 Task: Font style For heading Use Arial Black with cyan colour & bold. font size for heading '26 Pt. 'Change the font style of data to Amiriand font size to  14 Pt. Change the alignment of both headline & data to   center vertically. In the sheet  auditingSalesByRegion_2024
Action: Mouse moved to (40, 96)
Screenshot: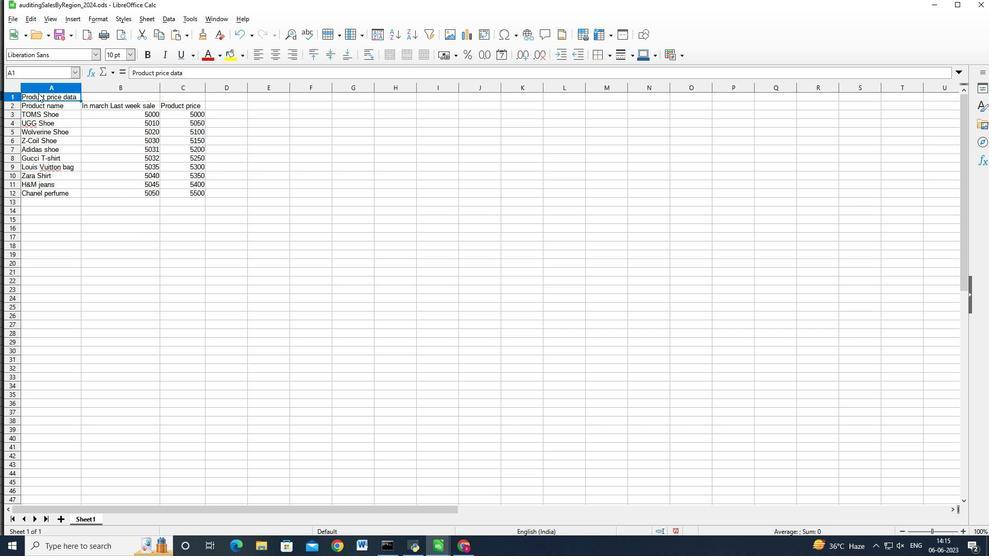 
Action: Mouse pressed left at (40, 96)
Screenshot: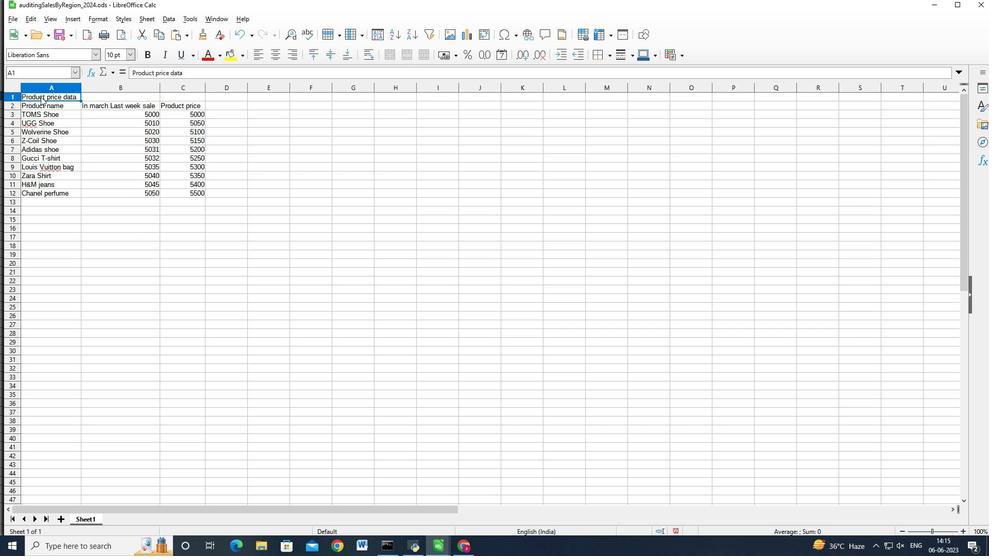 
Action: Mouse moved to (56, 55)
Screenshot: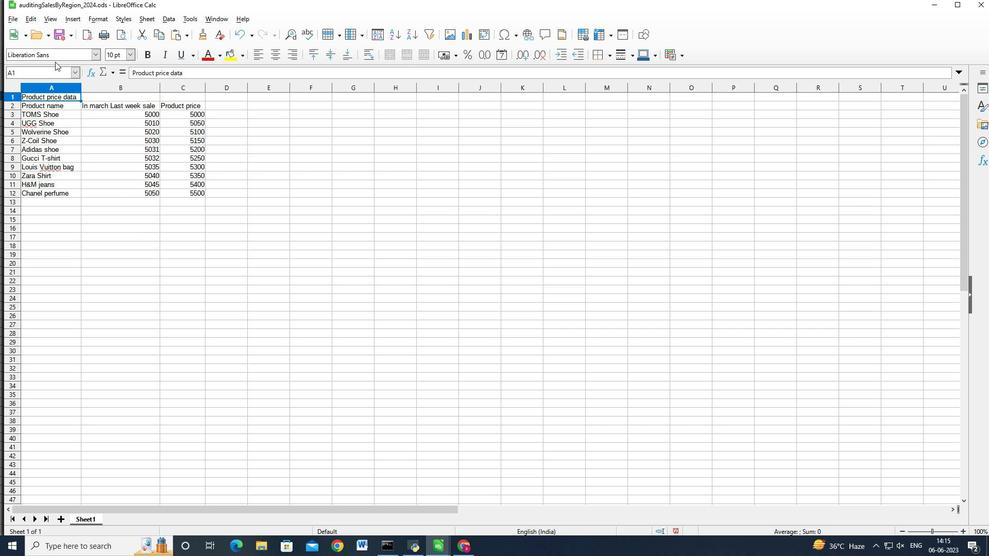 
Action: Mouse pressed left at (56, 55)
Screenshot: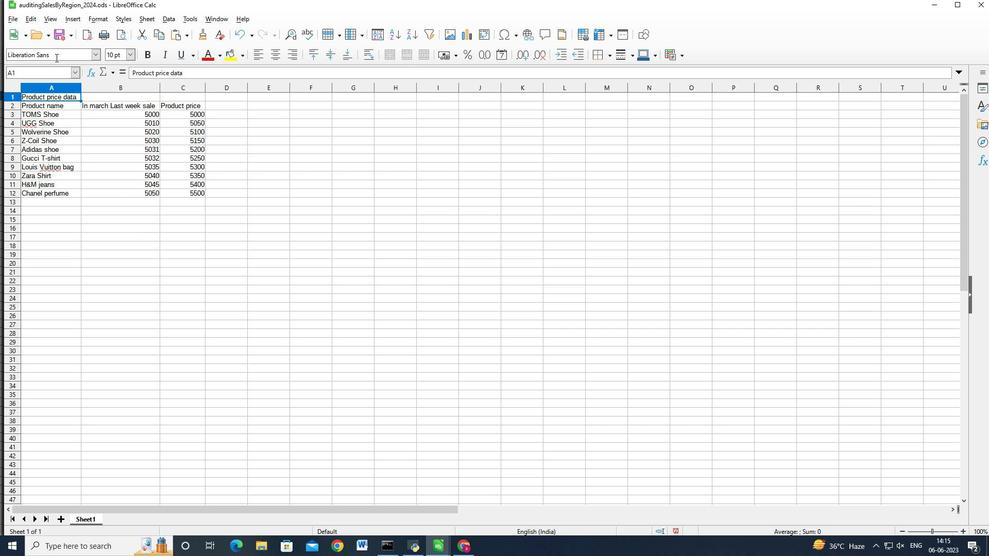 
Action: Key pressed =<Key.backspace><Key.backspace><Key.backspace><Key.backspace><Key.backspace><Key.backspace><Key.backspace><Key.backspace><Key.backspace><Key.backspace><Key.backspace><Key.backspace><Key.backspace><Key.backspace><Key.backspace><Key.backspace><Key.backspace><Key.backspace><Key.backspace><Key.shift_r>Arial<Key.space><Key.shift>Black<Key.enter>
Screenshot: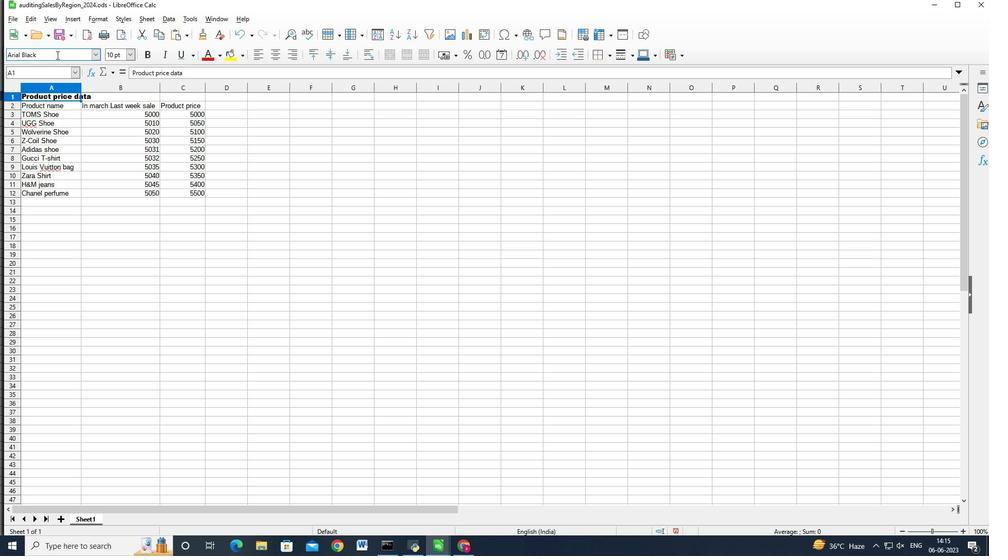 
Action: Mouse moved to (221, 55)
Screenshot: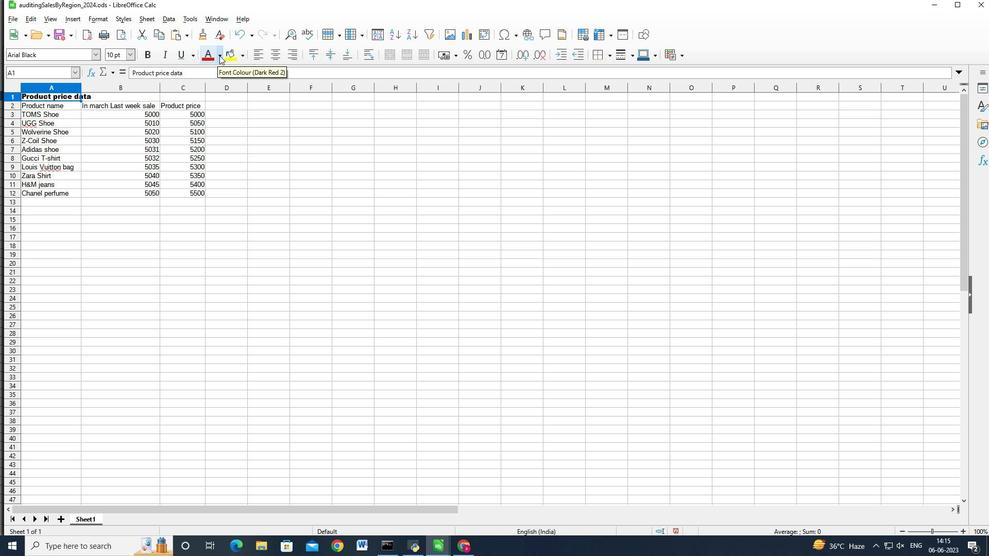 
Action: Mouse pressed left at (221, 55)
Screenshot: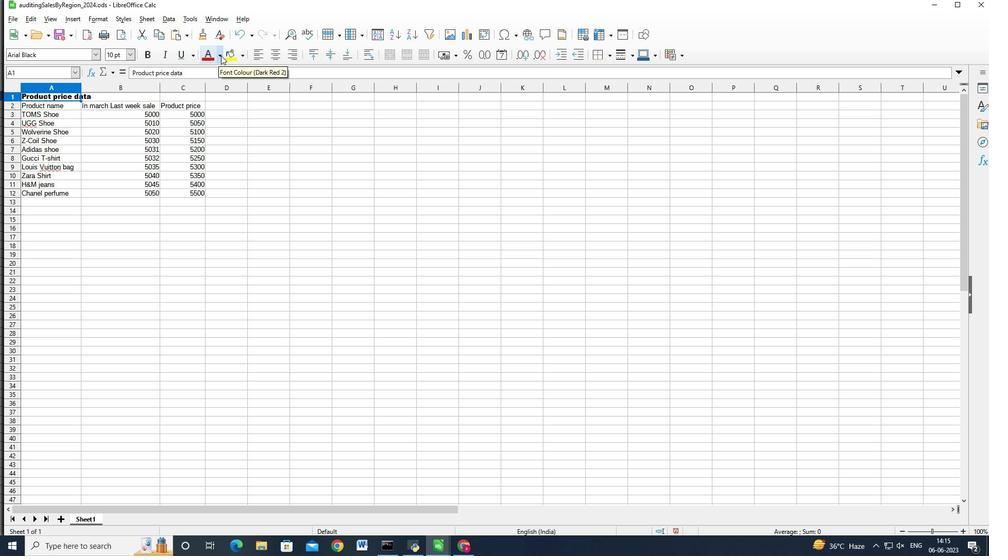 
Action: Mouse moved to (215, 219)
Screenshot: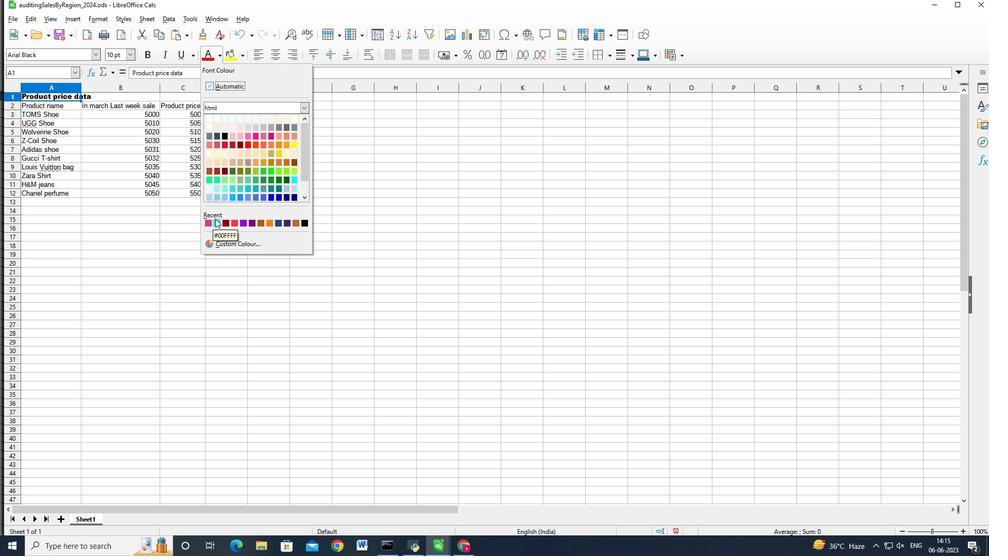 
Action: Mouse pressed left at (215, 219)
Screenshot: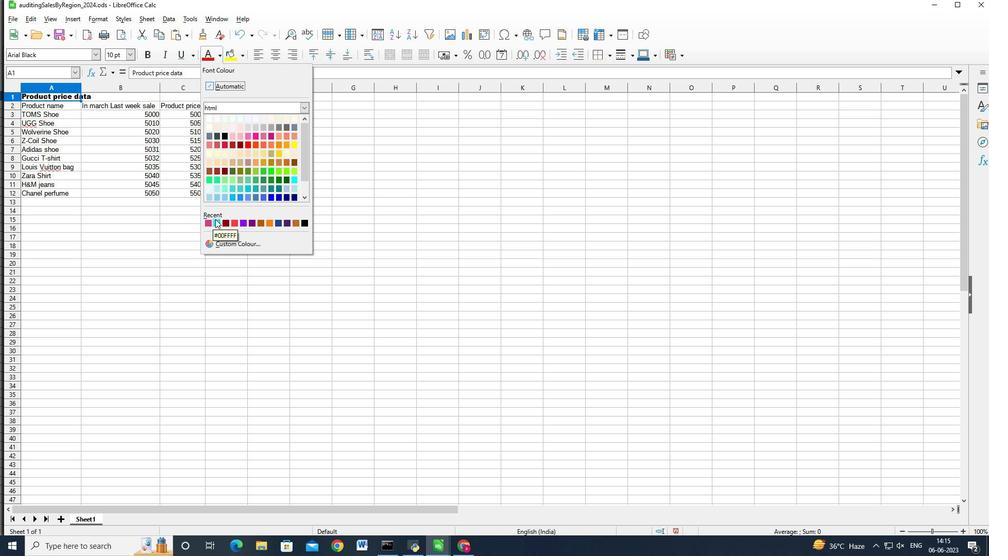 
Action: Mouse moved to (145, 53)
Screenshot: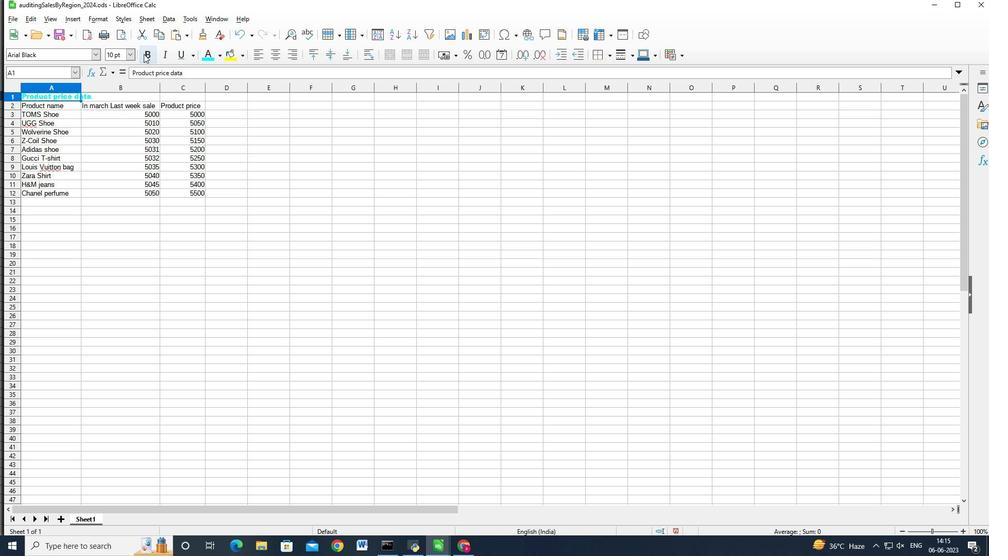 
Action: Mouse pressed left at (145, 53)
Screenshot: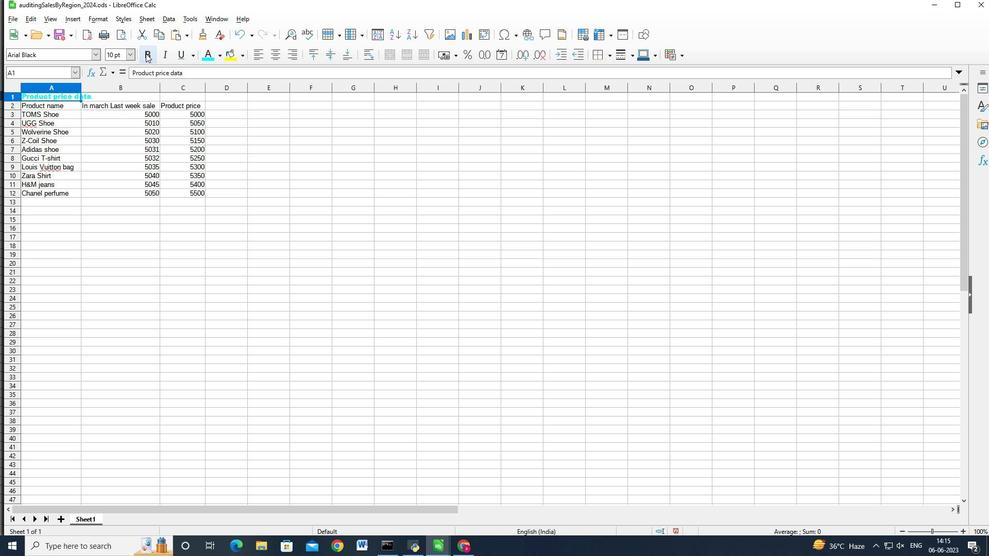 
Action: Mouse moved to (90, 94)
Screenshot: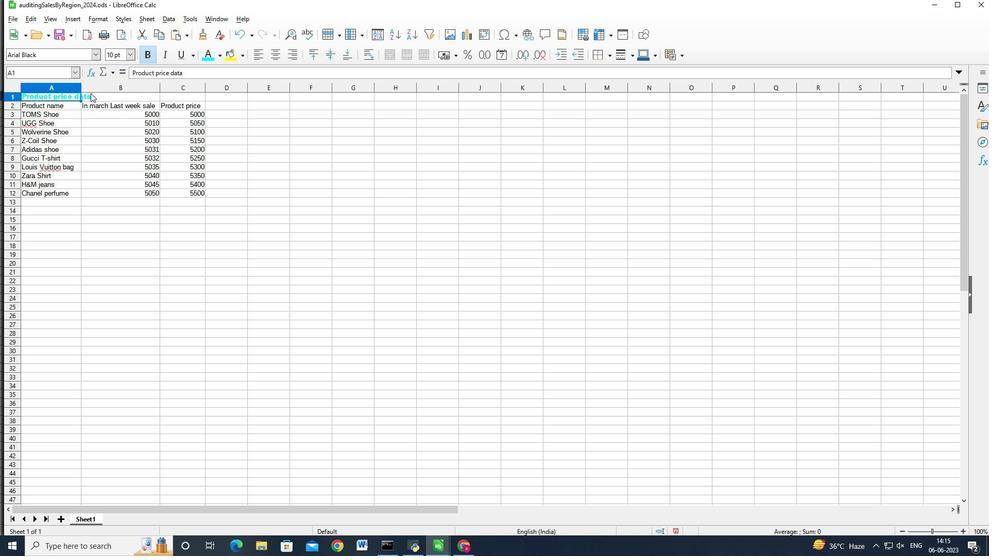 
Action: Mouse pressed left at (90, 94)
Screenshot: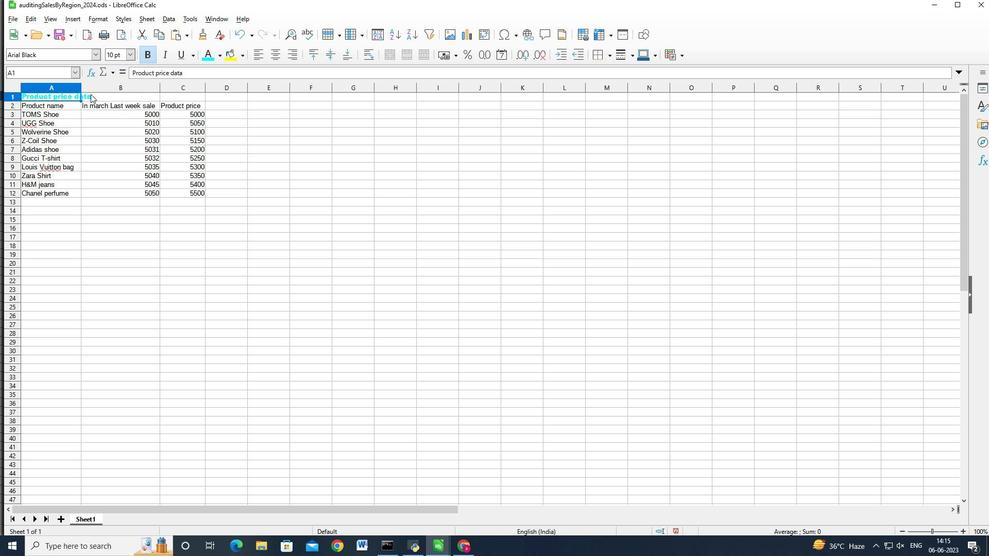 
Action: Mouse moved to (129, 54)
Screenshot: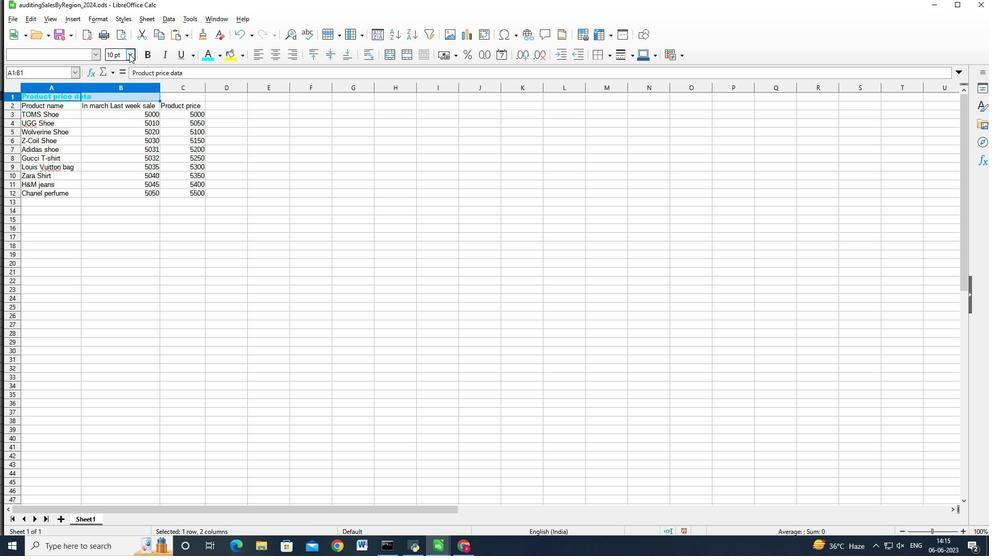 
Action: Mouse pressed left at (129, 54)
Screenshot: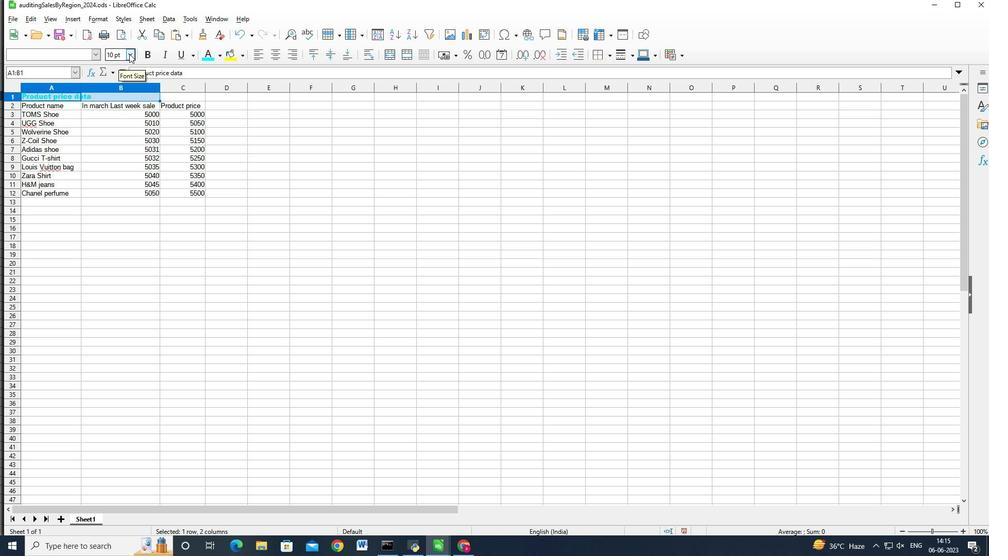 
Action: Mouse moved to (113, 213)
Screenshot: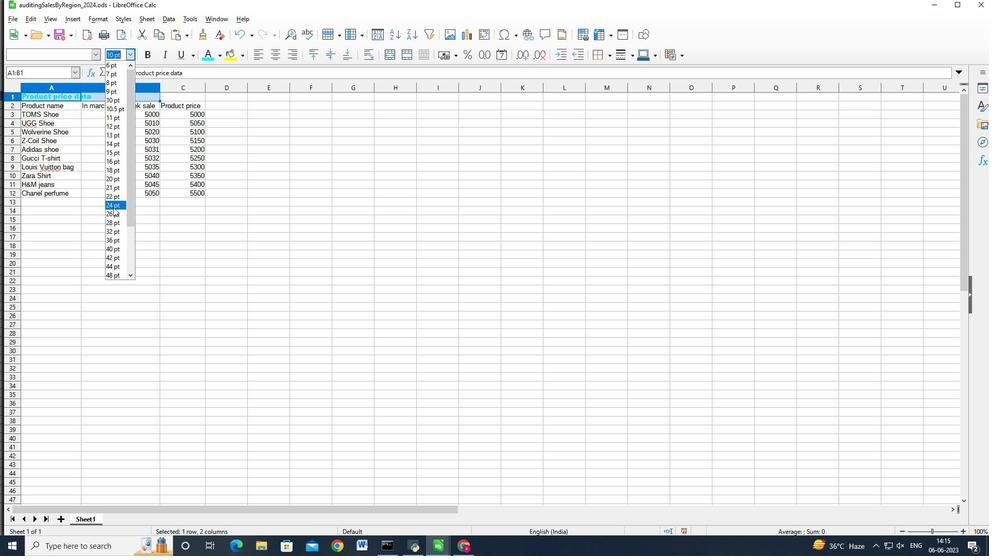 
Action: Mouse pressed left at (113, 213)
Screenshot: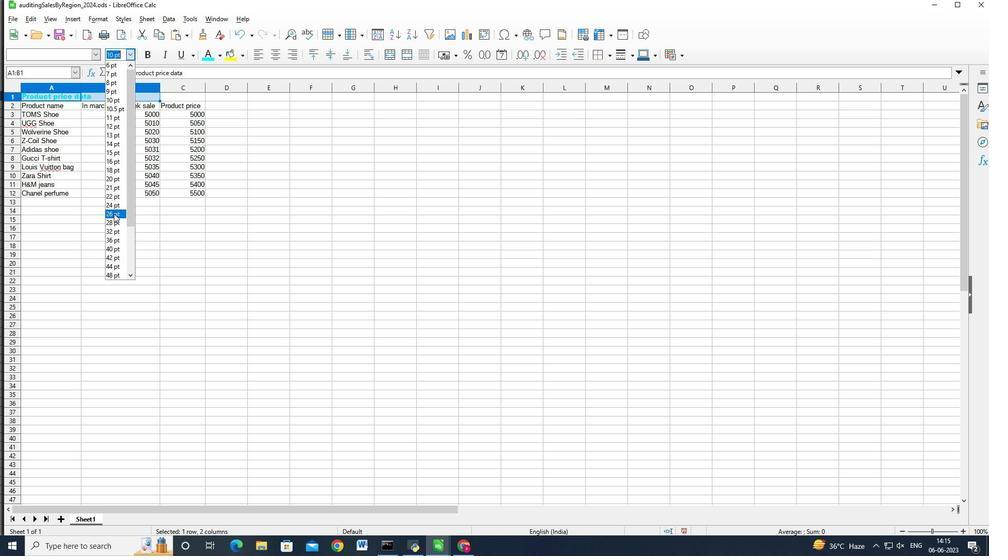 
Action: Mouse moved to (62, 119)
Screenshot: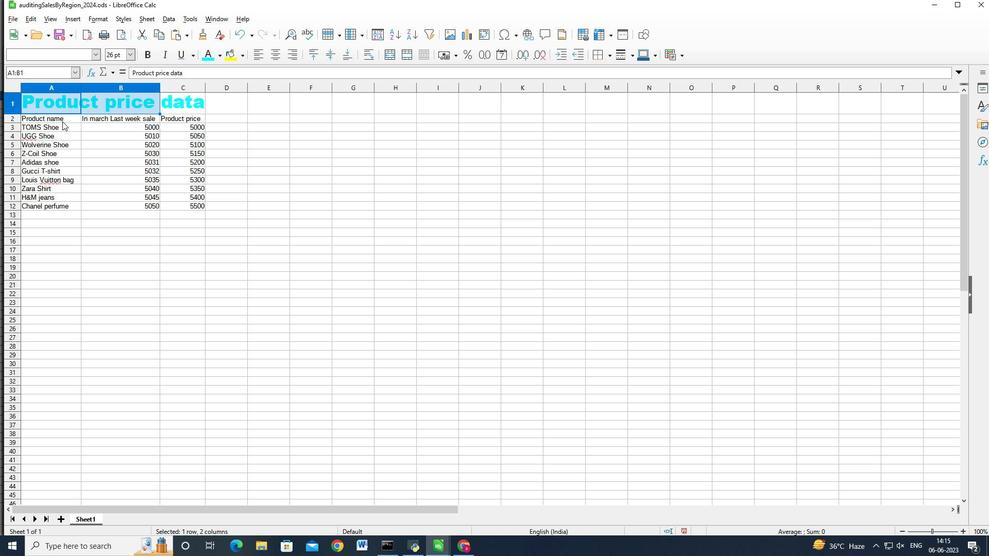 
Action: Mouse pressed left at (62, 119)
Screenshot: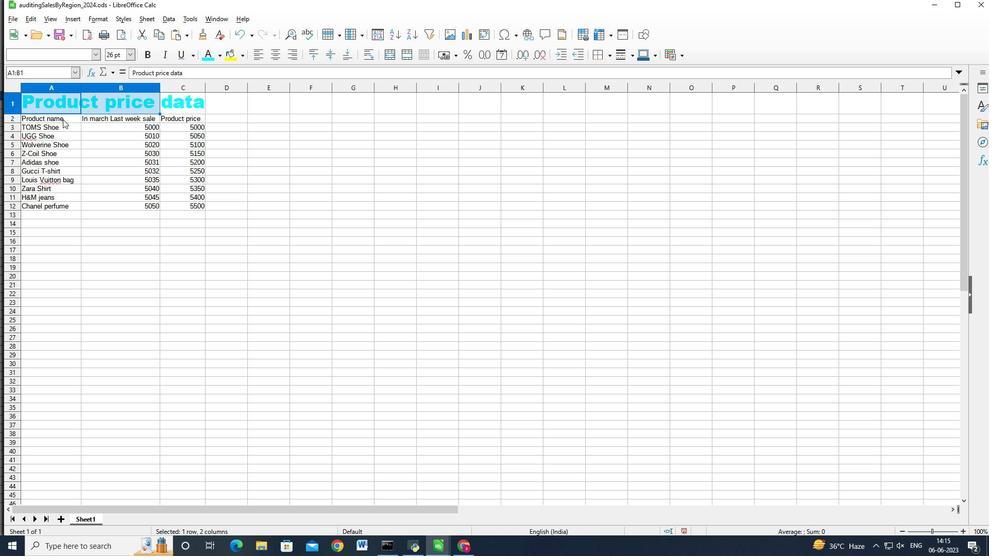 
Action: Mouse moved to (86, 173)
Screenshot: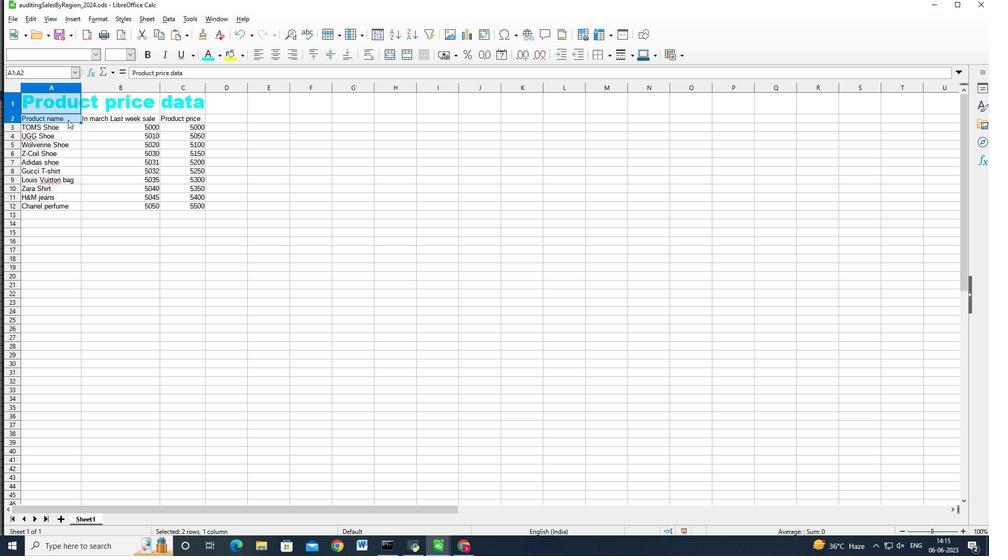 
Action: Mouse pressed right at (86, 173)
Screenshot: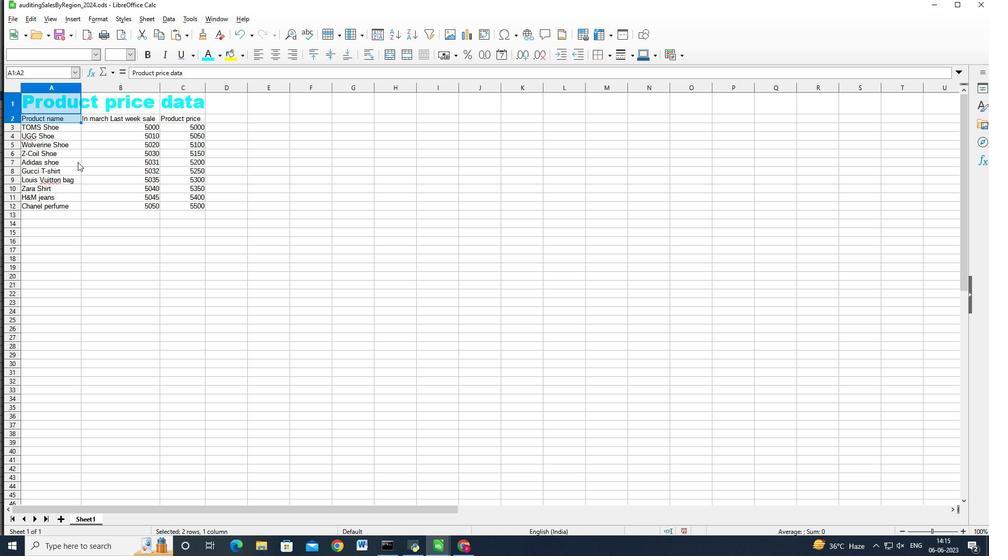 
Action: Mouse moved to (60, 124)
Screenshot: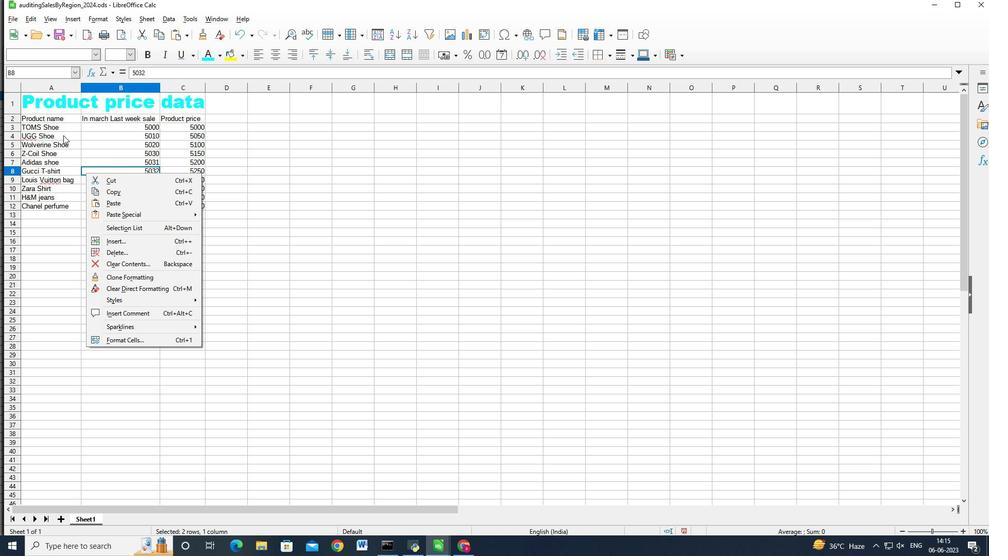 
Action: Mouse pressed left at (60, 124)
Screenshot: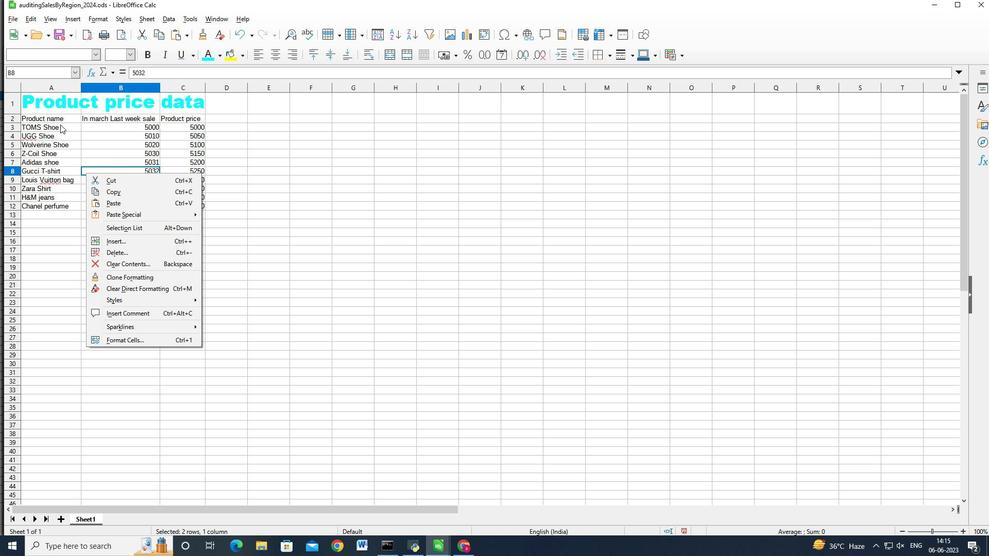 
Action: Mouse moved to (61, 121)
Screenshot: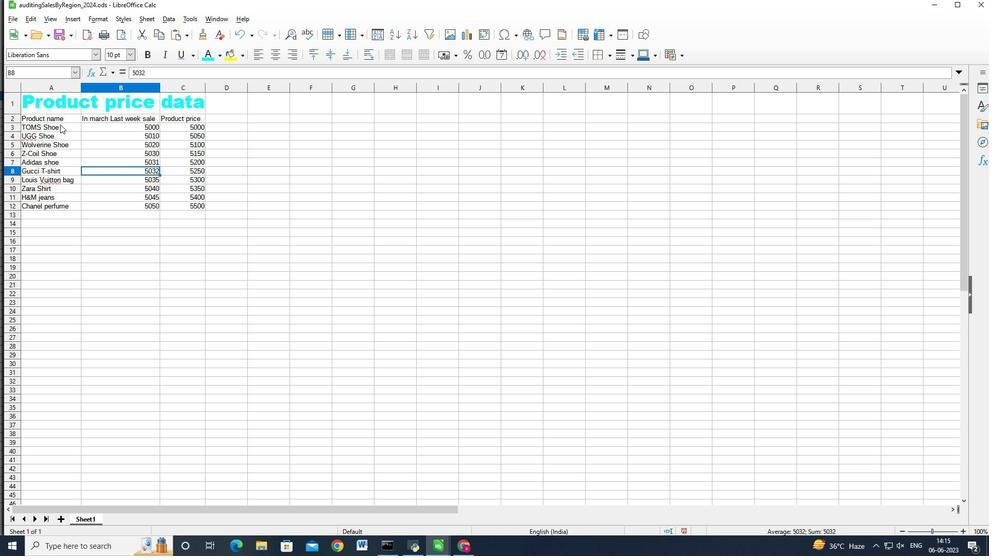 
Action: Mouse pressed left at (61, 121)
Screenshot: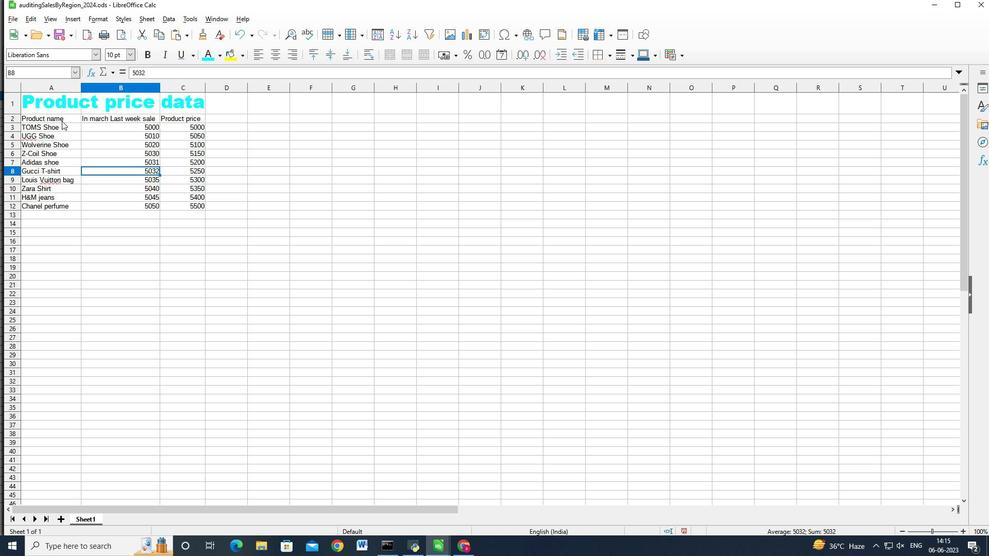 
Action: Key pressed <Key.shift><Key.right><Key.right><Key.down><Key.down><Key.down><Key.down><Key.down><Key.down><Key.down><Key.down><Key.down><Key.down>
Screenshot: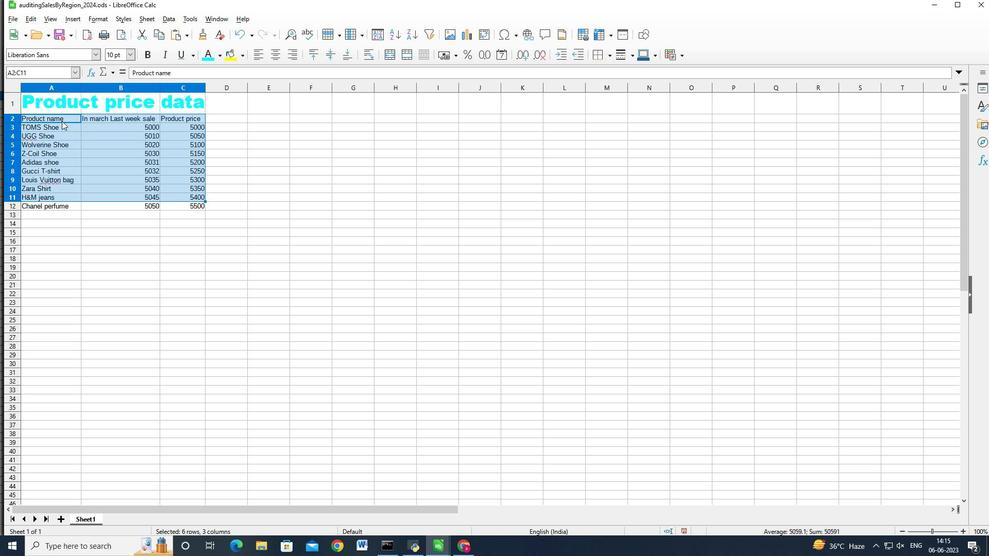 
Action: Mouse moved to (78, 54)
Screenshot: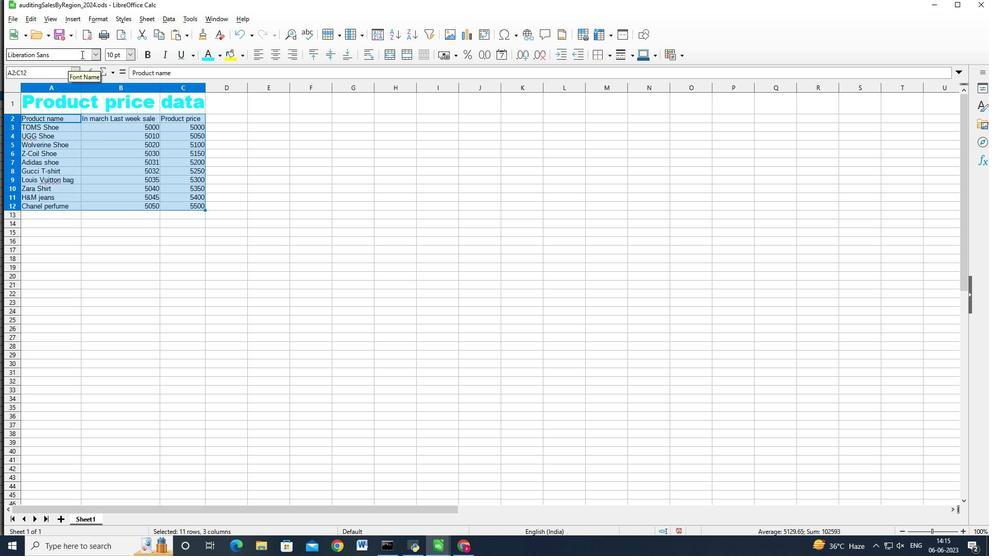 
Action: Mouse pressed left at (78, 54)
Screenshot: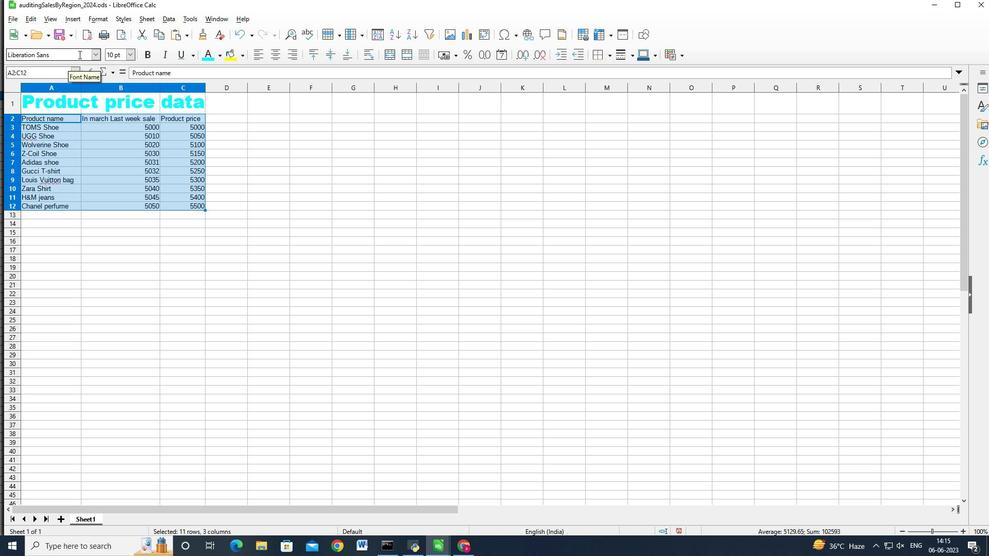 
Action: Key pressed <Key.backspace><Key.backspace><Key.backspace><Key.backspace><Key.backspace><Key.backspace><Key.backspace><Key.backspace><Key.backspace><Key.backspace><Key.backspace><Key.backspace><Key.backspace><Key.backspace><Key.backspace><Key.backspace><Key.backspace><Key.shift_r><Key.caps_lock>M<Key.backspace><Key.backspace><Key.shift_r><Key.caps_lock><Key.shift_r>Amiriand<Key.enter>
Screenshot: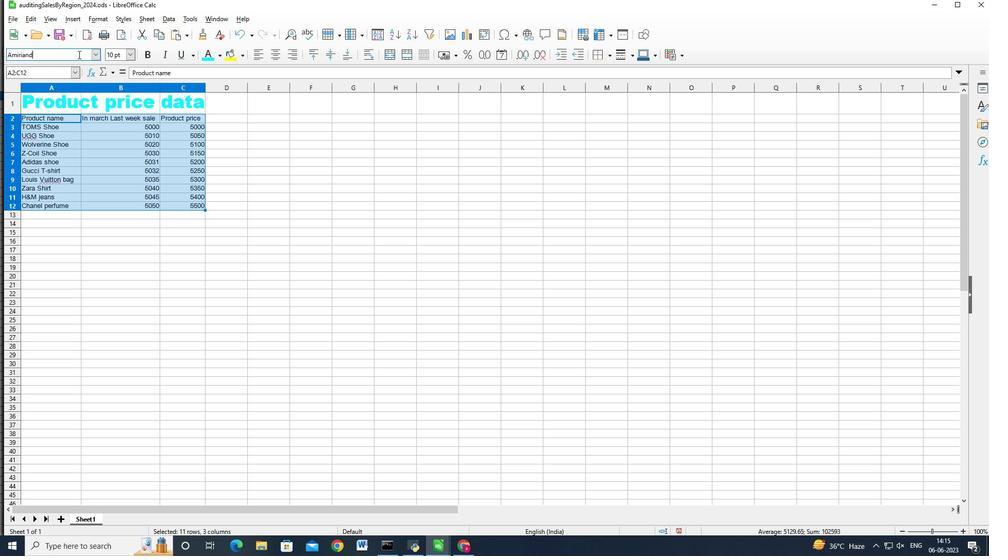 
Action: Mouse moved to (127, 55)
Screenshot: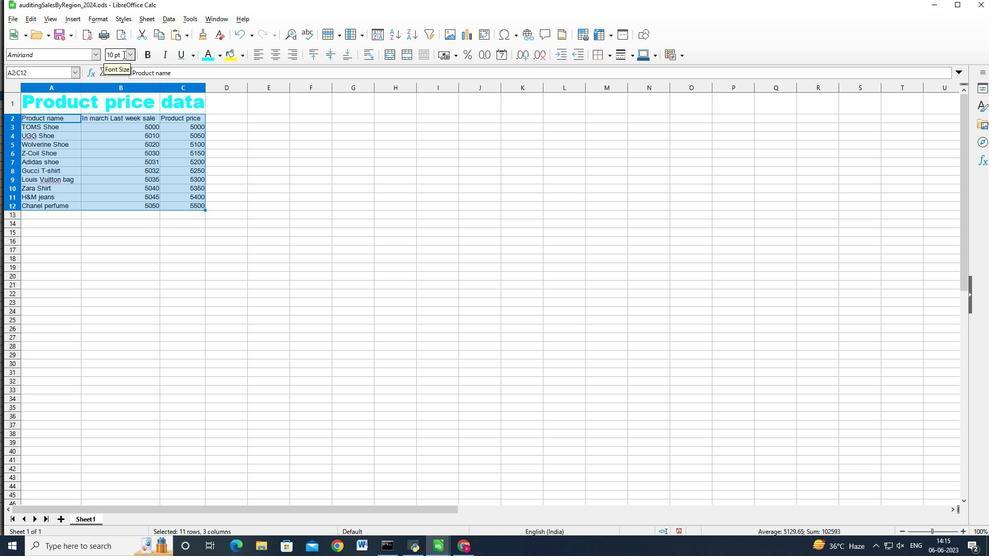 
Action: Mouse pressed left at (127, 55)
Screenshot: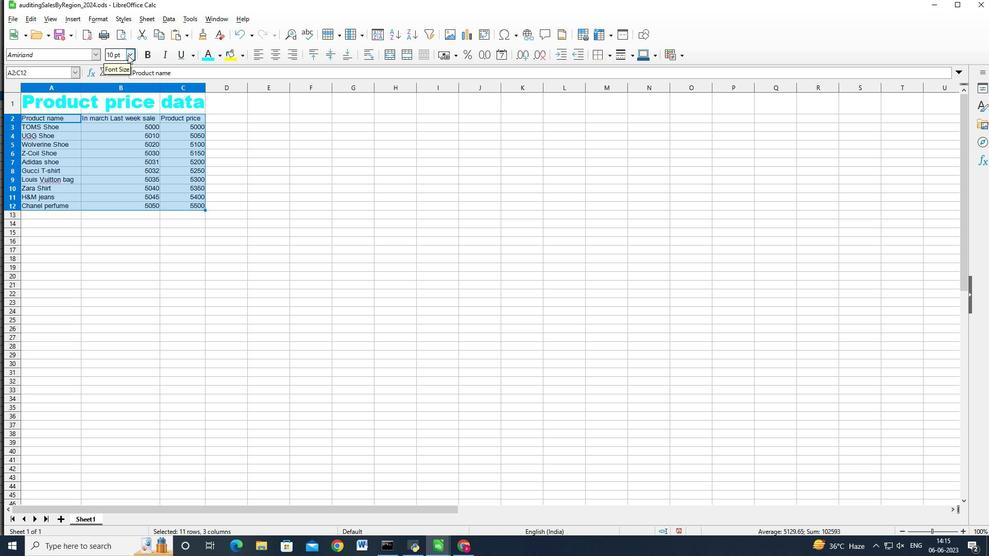 
Action: Mouse moved to (114, 141)
Screenshot: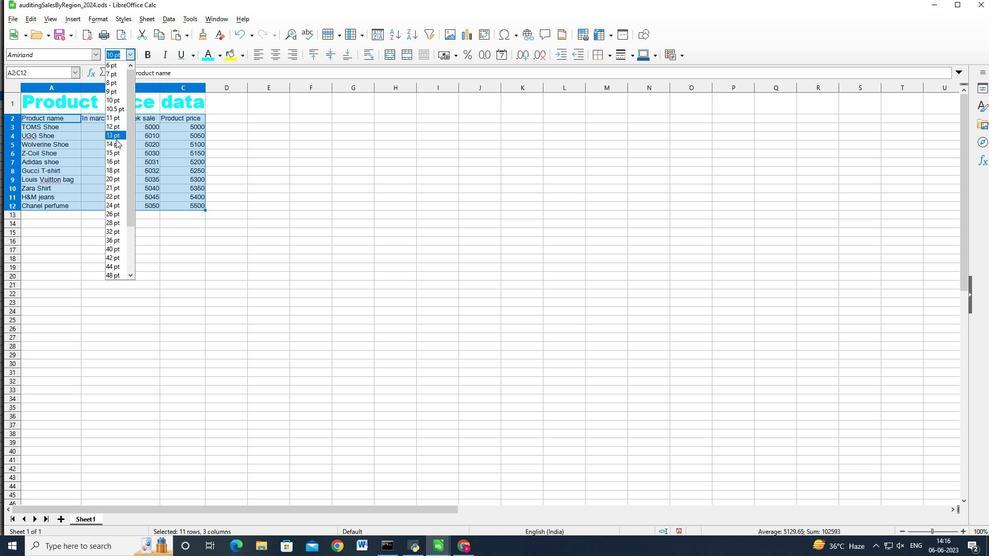 
Action: Mouse pressed left at (114, 141)
Screenshot: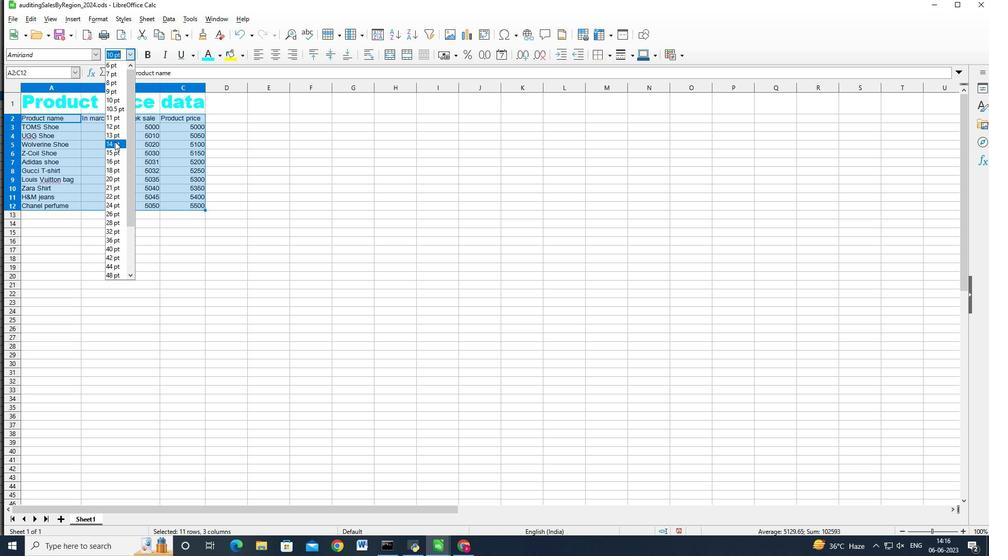 
Action: Mouse moved to (53, 100)
Screenshot: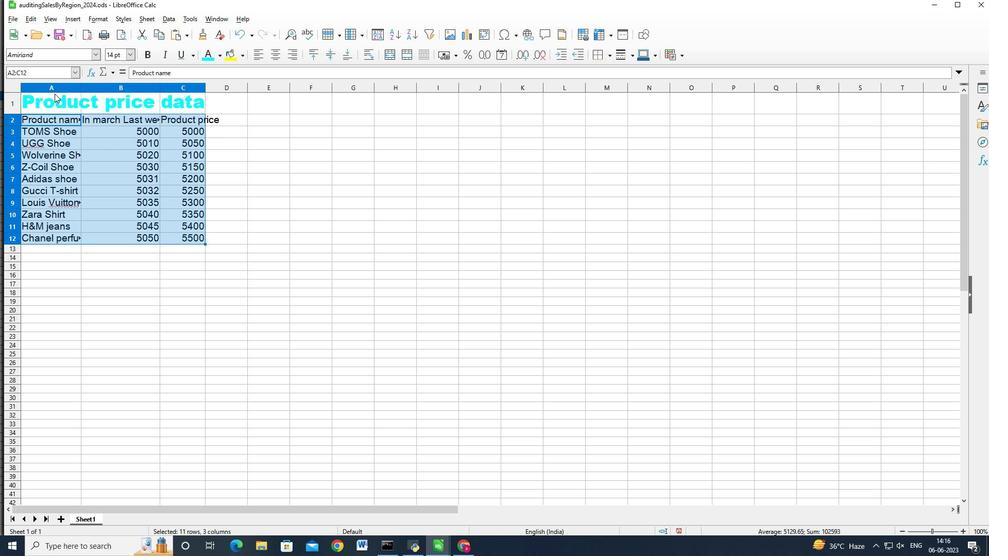 
Action: Mouse pressed left at (53, 100)
Screenshot: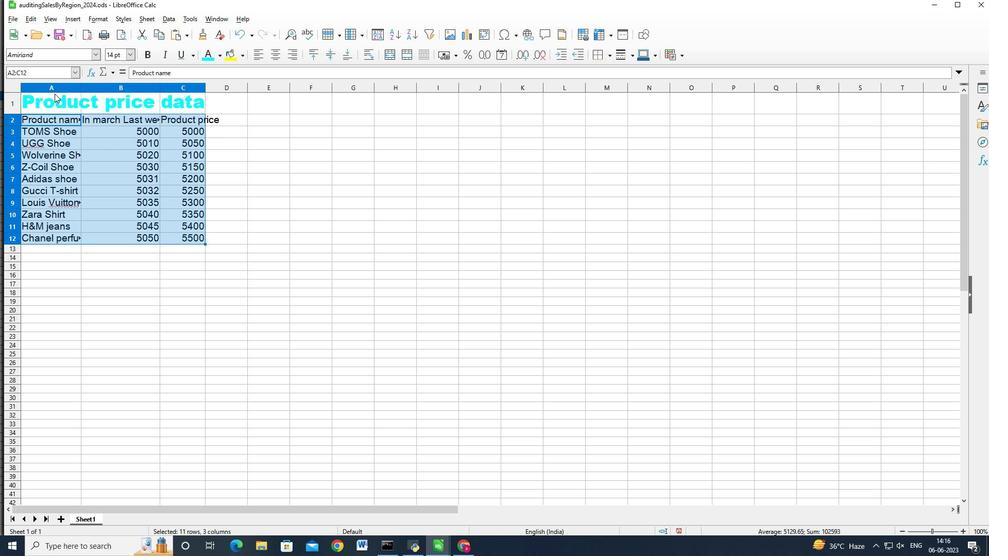 
Action: Mouse moved to (103, 101)
Screenshot: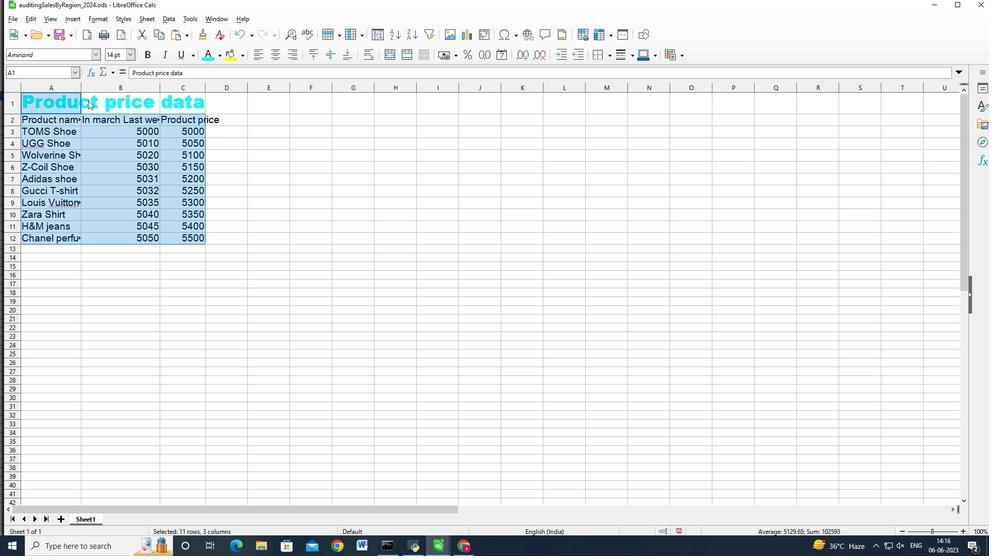 
Action: Mouse pressed left at (103, 101)
Screenshot: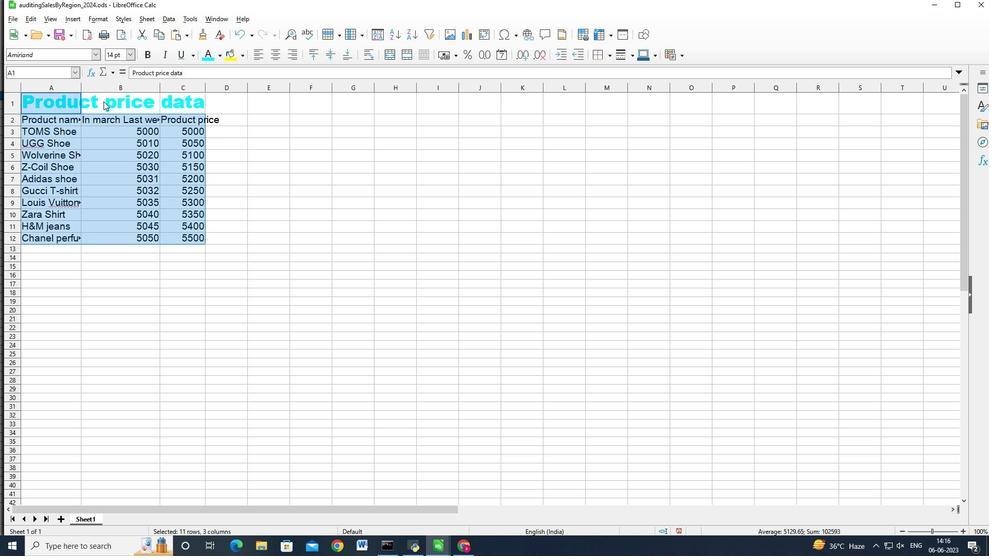 
Action: Mouse moved to (178, 105)
Screenshot: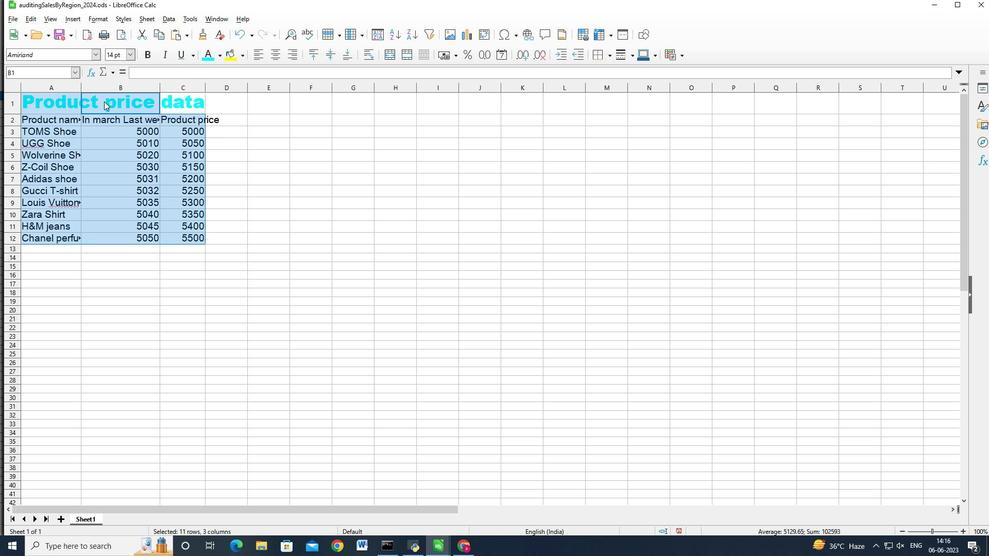 
Action: Mouse pressed left at (178, 105)
Screenshot: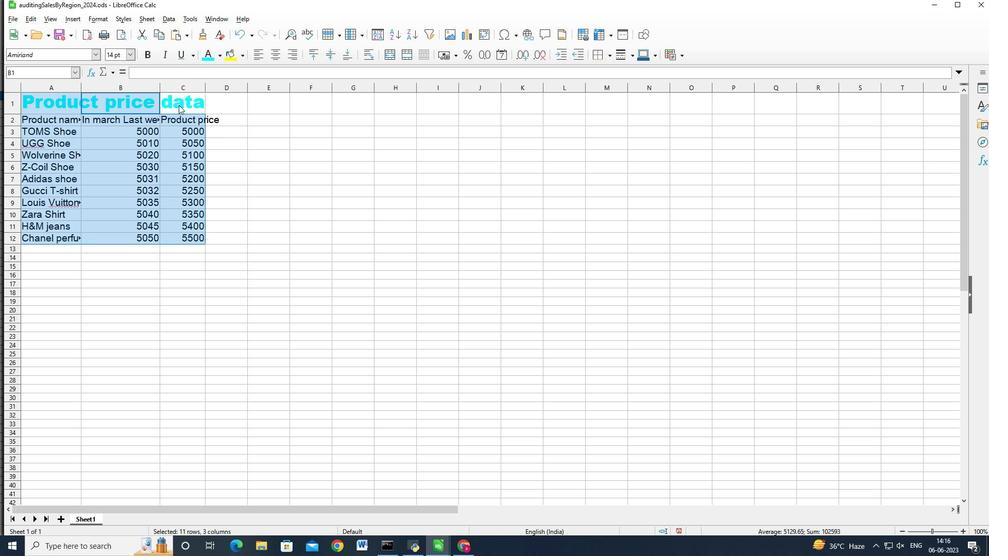 
Action: Mouse moved to (334, 57)
Screenshot: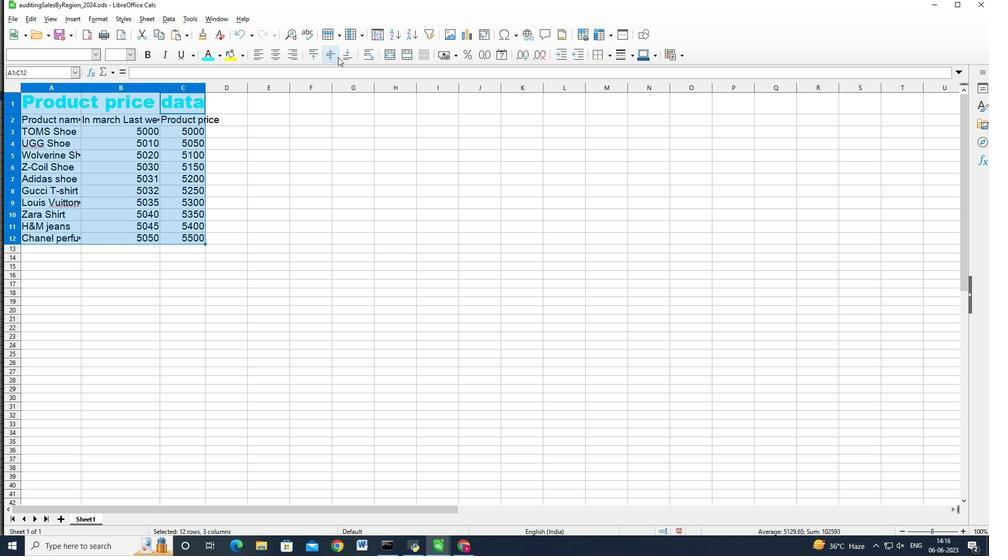
Action: Mouse pressed left at (334, 57)
Screenshot: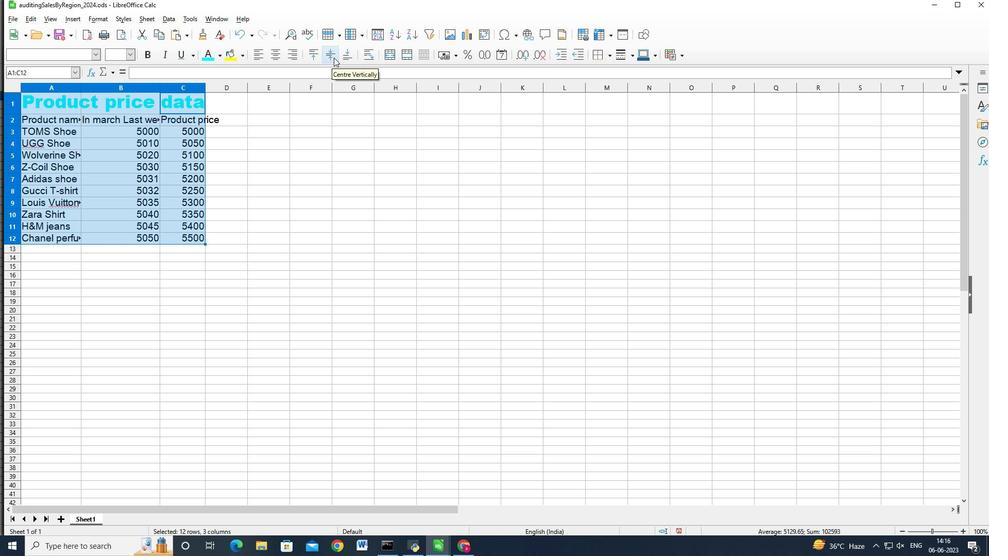 
Action: Mouse moved to (333, 179)
Screenshot: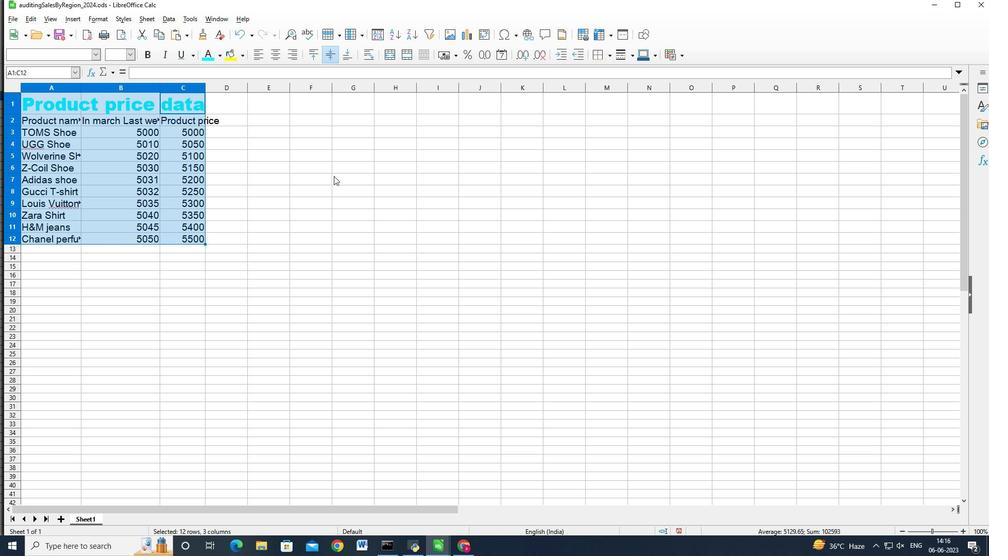 
